 Task: Move the task Add support for offline mode in the app to the section Done in the project TrueNorth and filter the tasks in the project by Due next week.
Action: Mouse moved to (46, 267)
Screenshot: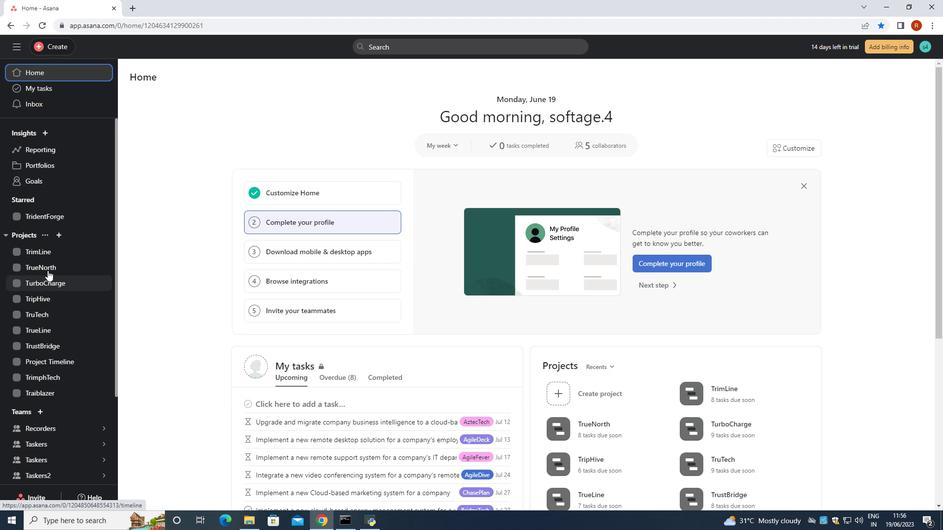 
Action: Mouse pressed left at (46, 267)
Screenshot: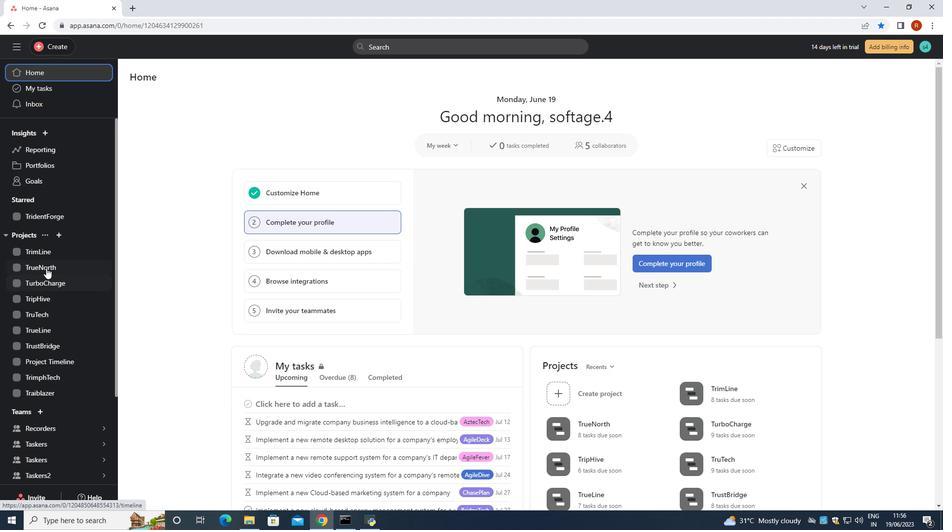 
Action: Mouse moved to (368, 217)
Screenshot: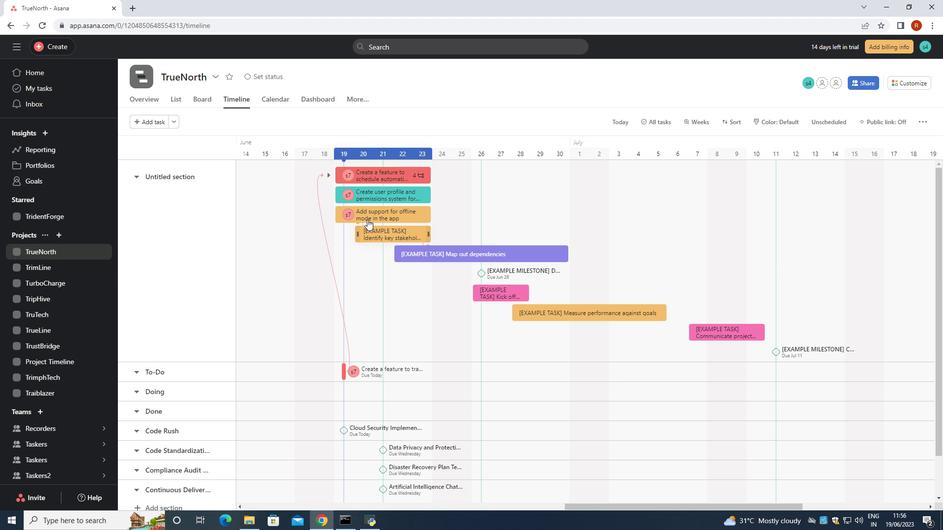 
Action: Mouse pressed left at (368, 217)
Screenshot: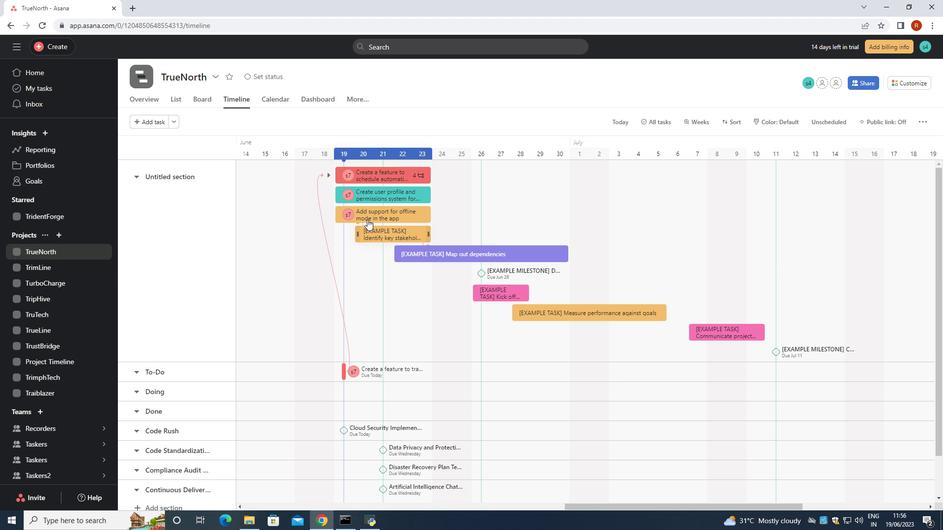 
Action: Mouse moved to (763, 215)
Screenshot: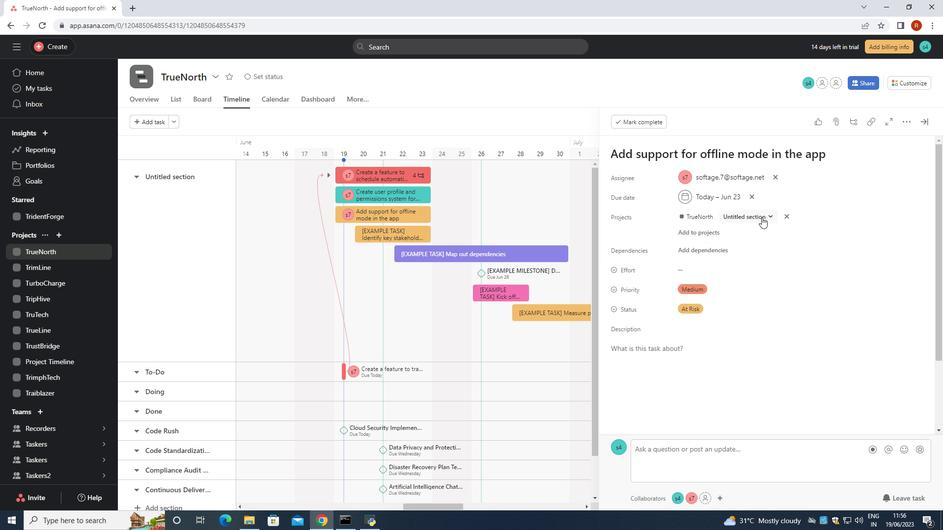 
Action: Mouse pressed left at (763, 215)
Screenshot: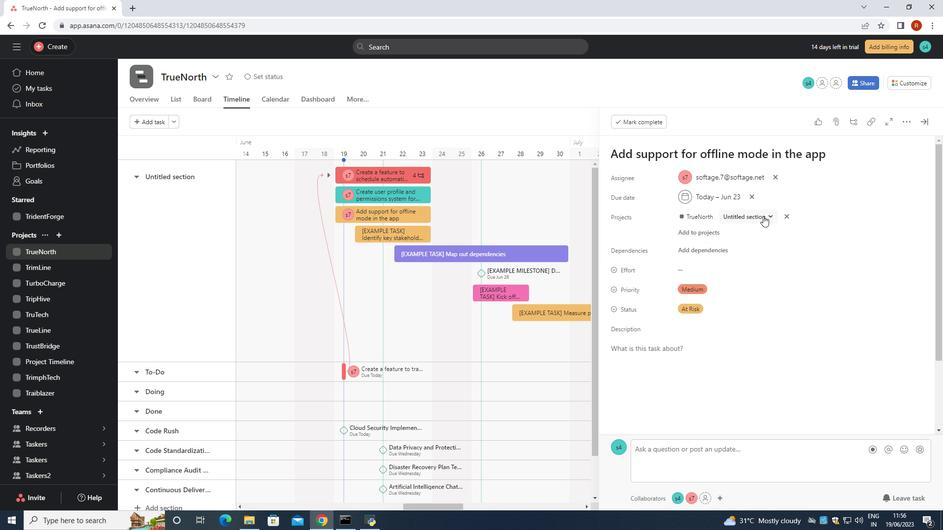 
Action: Mouse moved to (708, 295)
Screenshot: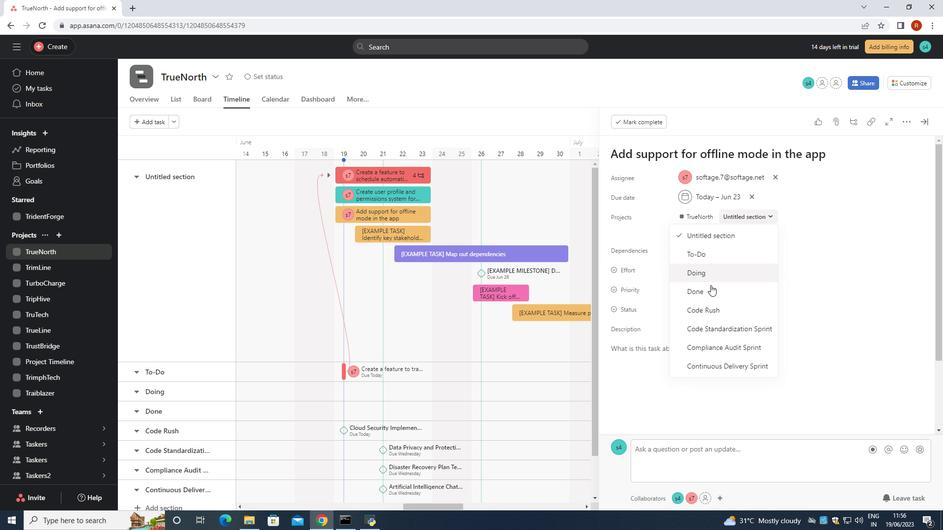
Action: Mouse pressed left at (708, 295)
Screenshot: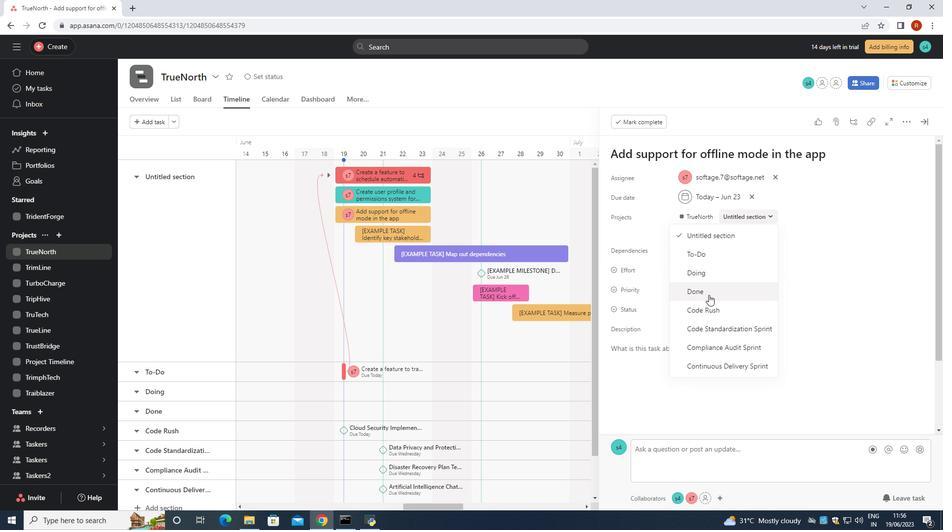 
Action: Mouse moved to (924, 121)
Screenshot: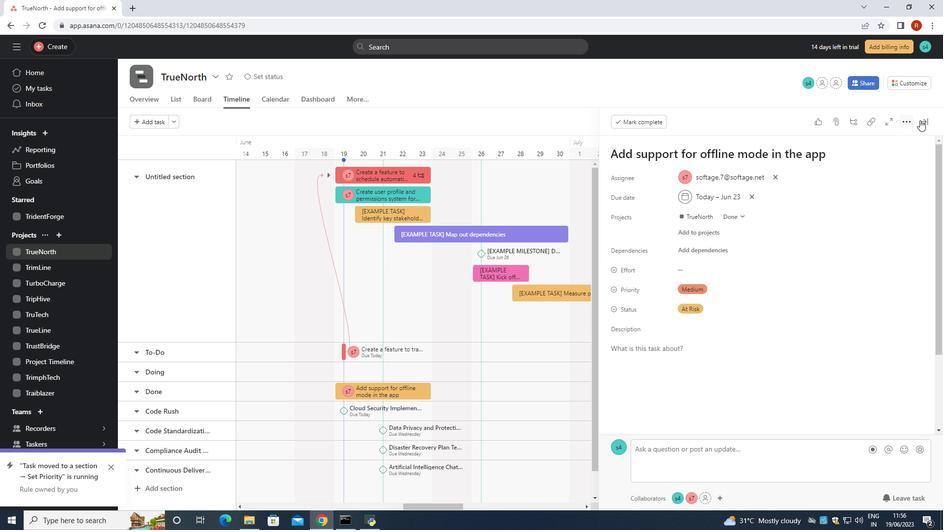 
Action: Mouse pressed left at (924, 121)
Screenshot: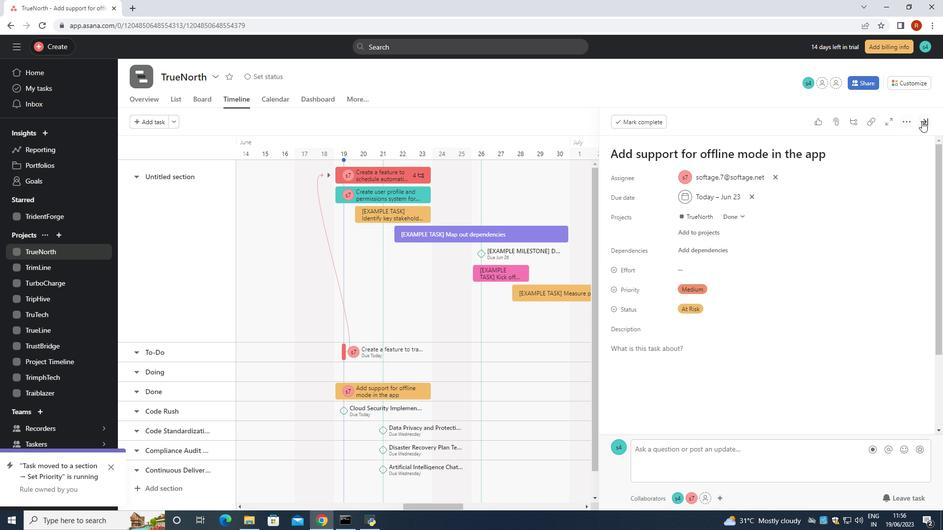 
Action: Mouse moved to (178, 99)
Screenshot: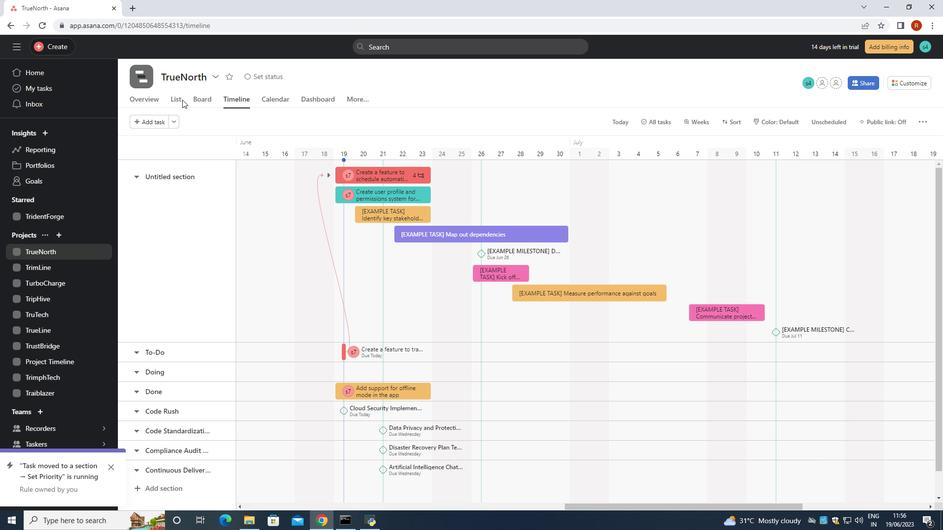 
Action: Mouse pressed left at (178, 99)
Screenshot: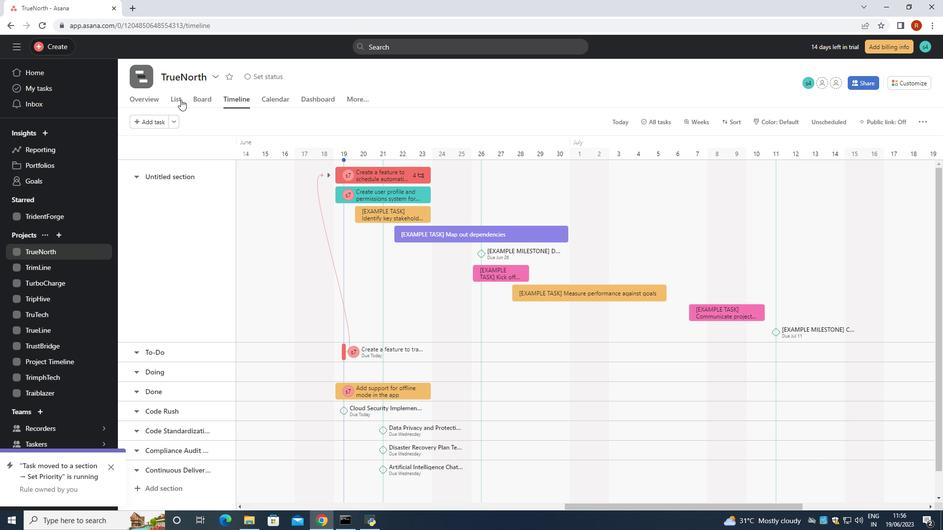 
Action: Mouse moved to (208, 120)
Screenshot: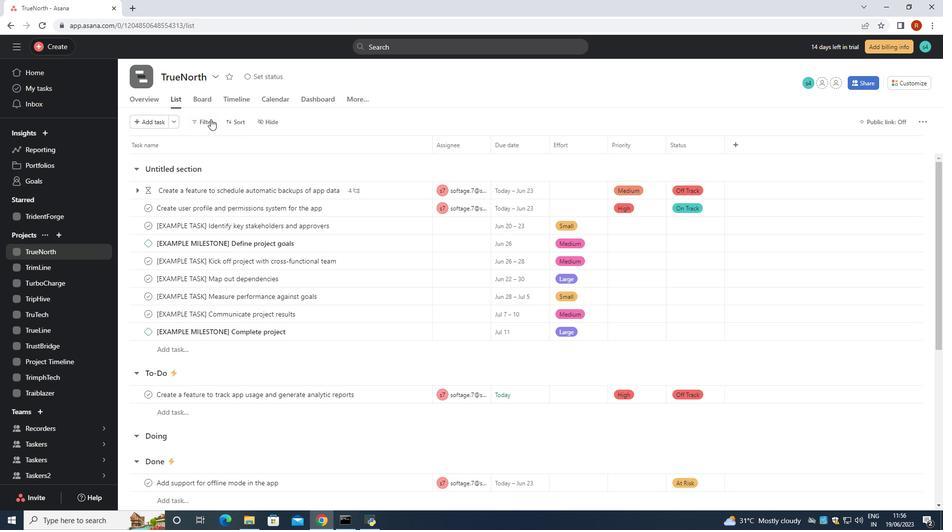 
Action: Mouse pressed left at (208, 120)
Screenshot: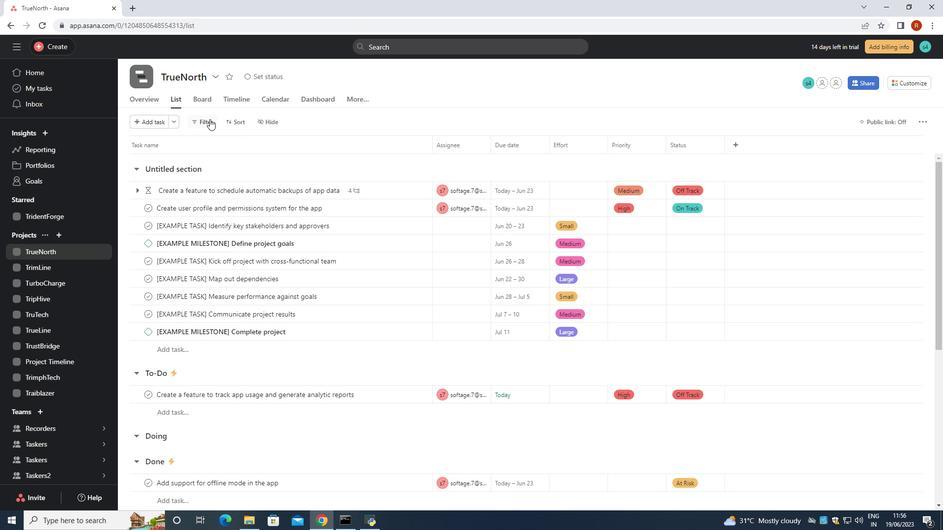 
Action: Mouse moved to (233, 176)
Screenshot: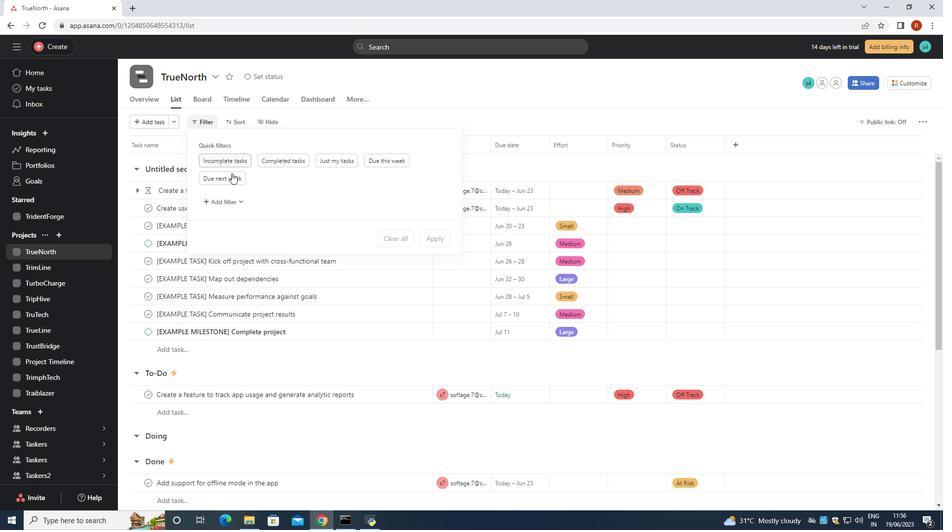 
Action: Mouse pressed left at (233, 176)
Screenshot: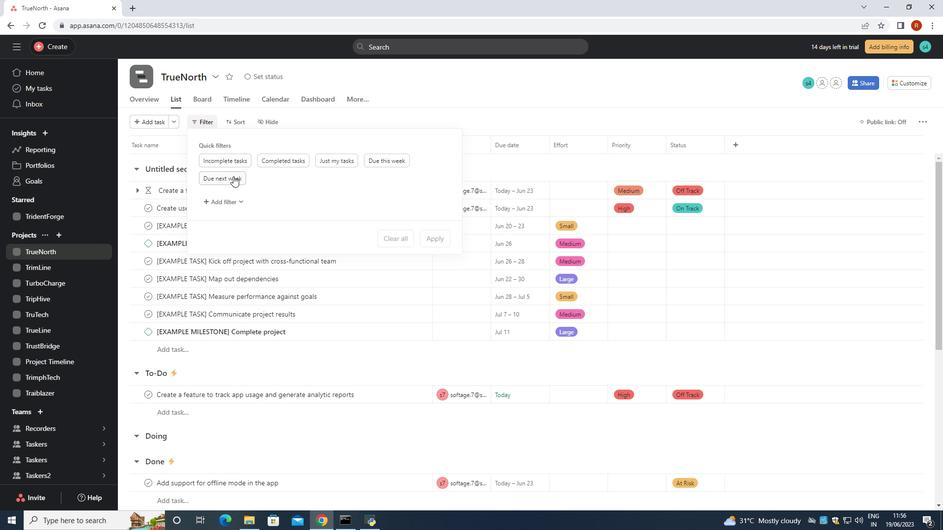 
Action: Mouse moved to (282, 199)
Screenshot: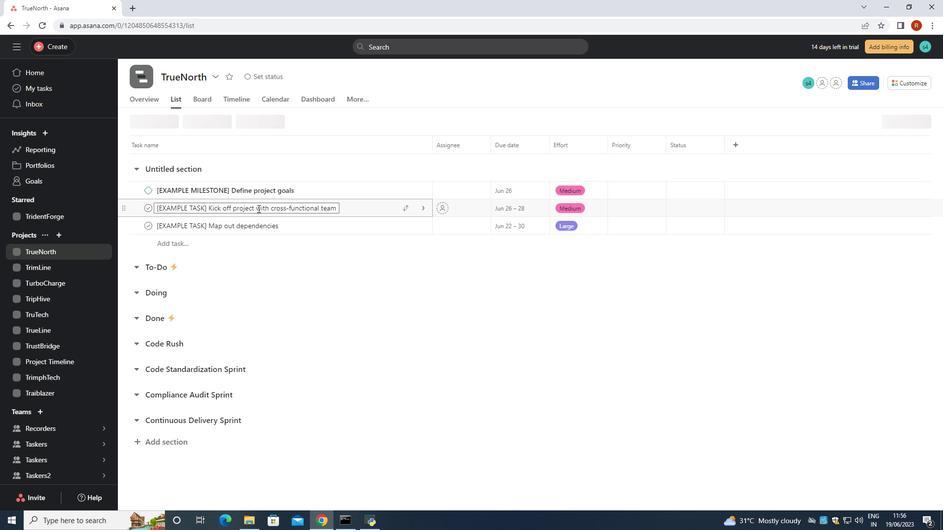 
